 Task: Open the newsletter lively template from the template gallery.
Action: Mouse moved to (39, 80)
Screenshot: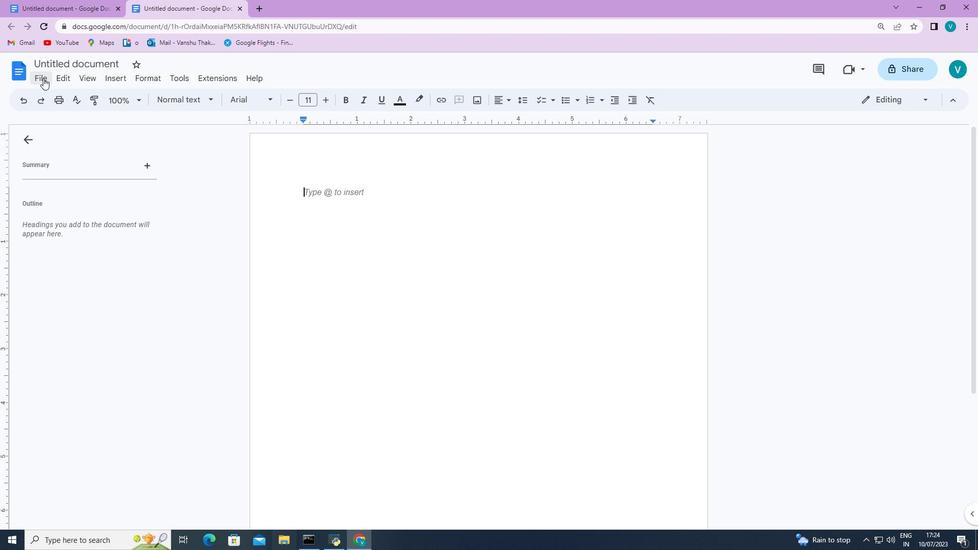 
Action: Mouse pressed left at (39, 80)
Screenshot: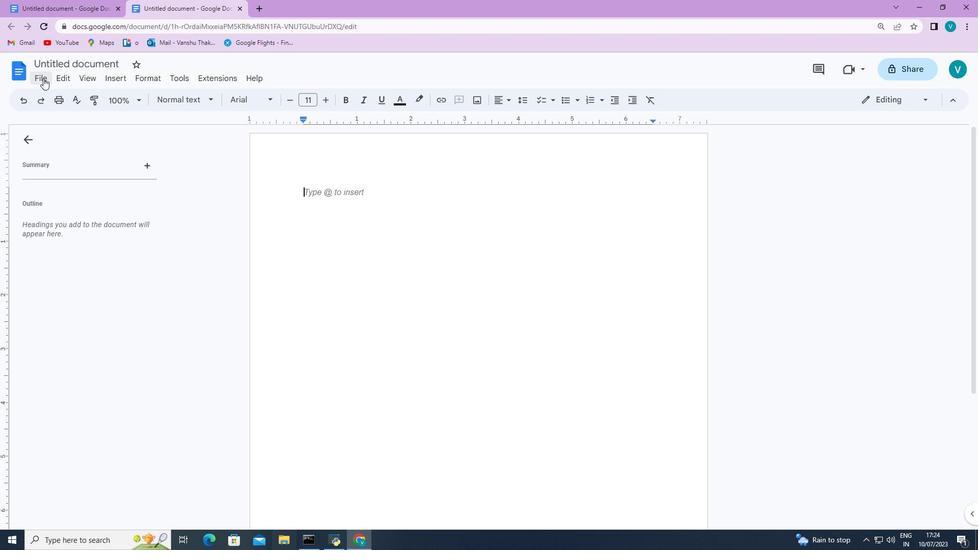 
Action: Mouse moved to (259, 114)
Screenshot: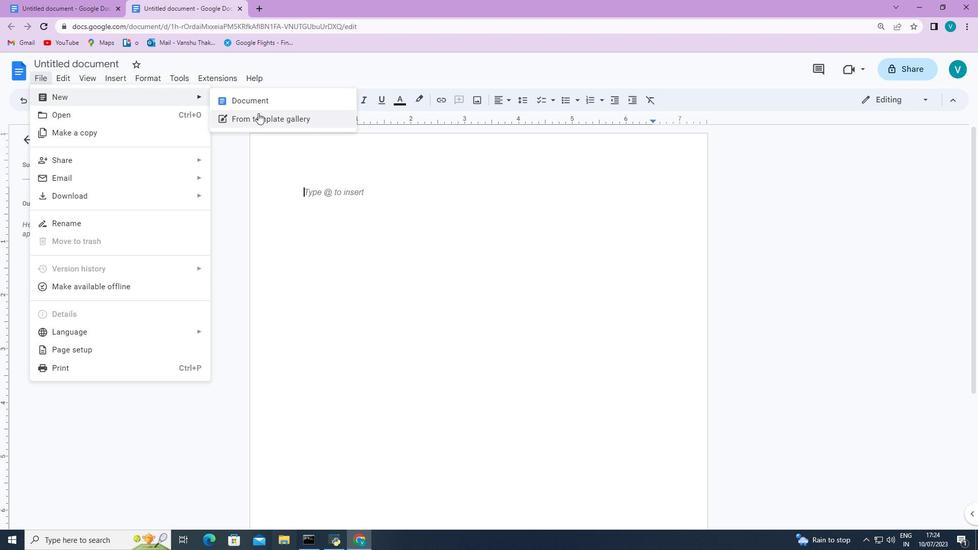 
Action: Mouse pressed left at (259, 114)
Screenshot: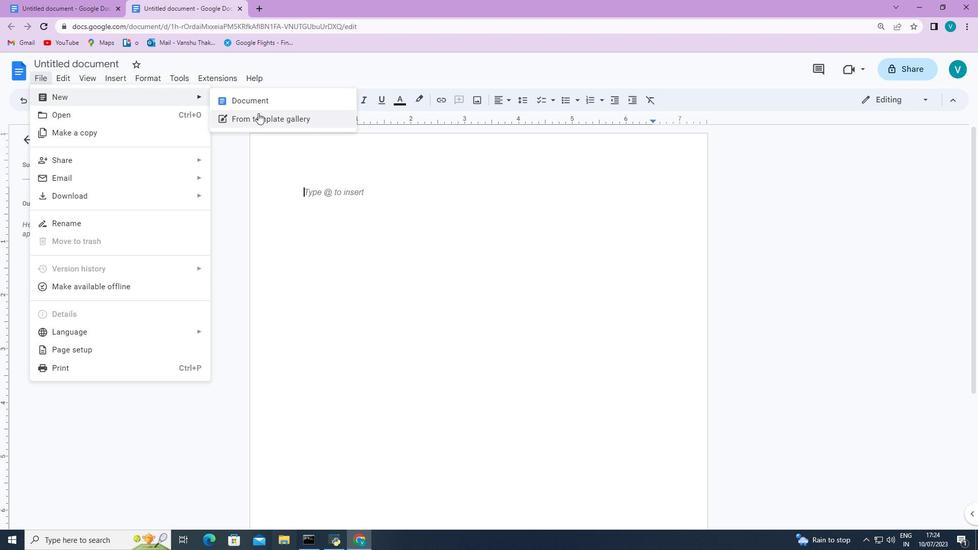 
Action: Mouse moved to (610, 272)
Screenshot: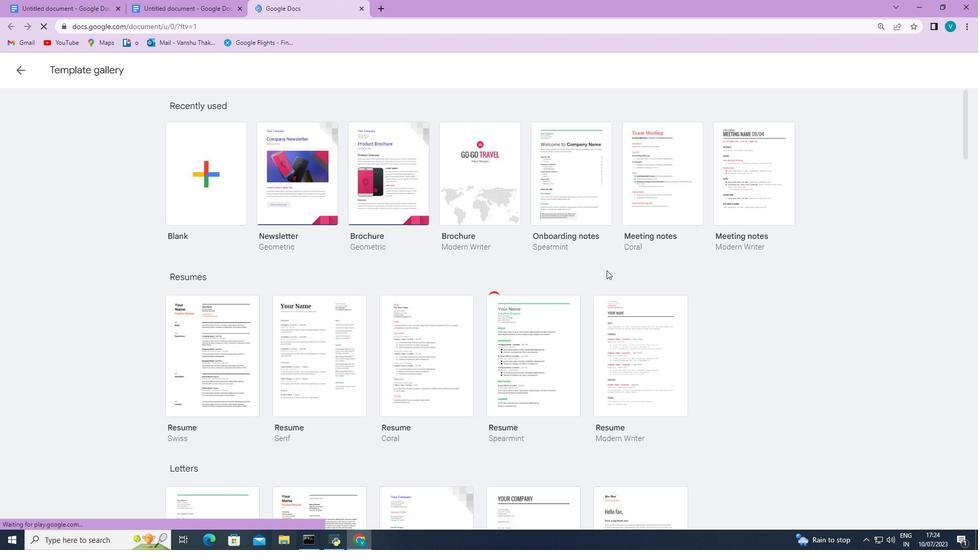 
Action: Mouse scrolled (610, 272) with delta (0, 0)
Screenshot: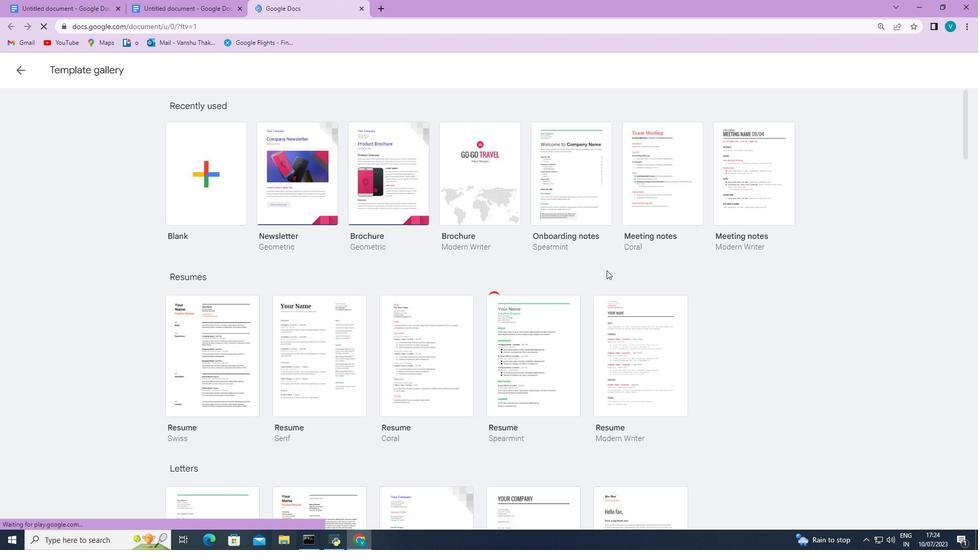 
Action: Mouse moved to (611, 273)
Screenshot: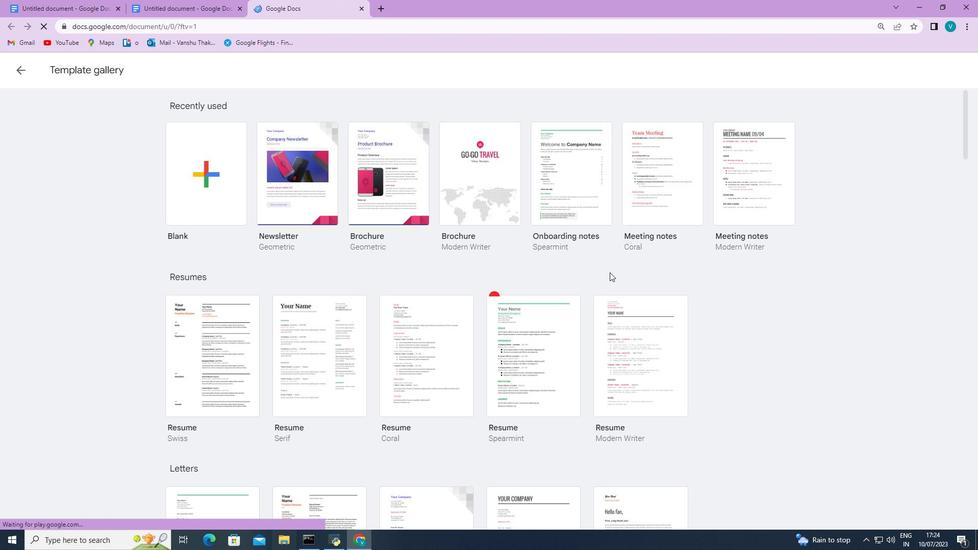 
Action: Mouse scrolled (611, 273) with delta (0, 0)
Screenshot: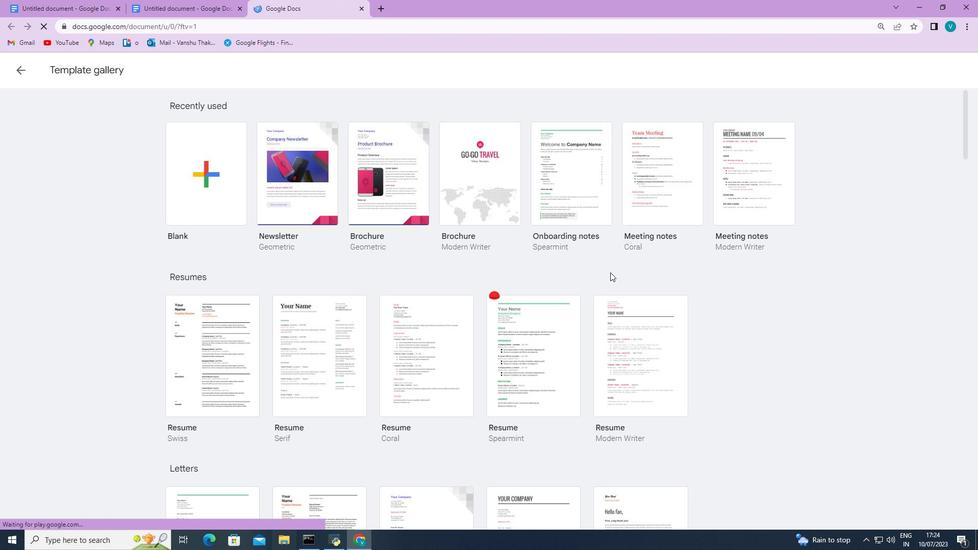 
Action: Mouse scrolled (611, 273) with delta (0, 0)
Screenshot: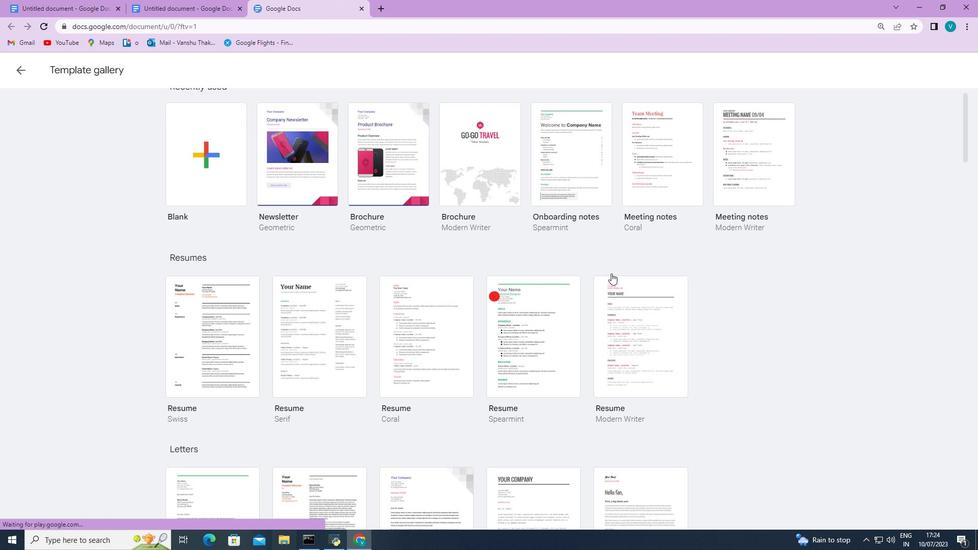 
Action: Mouse scrolled (611, 273) with delta (0, 0)
Screenshot: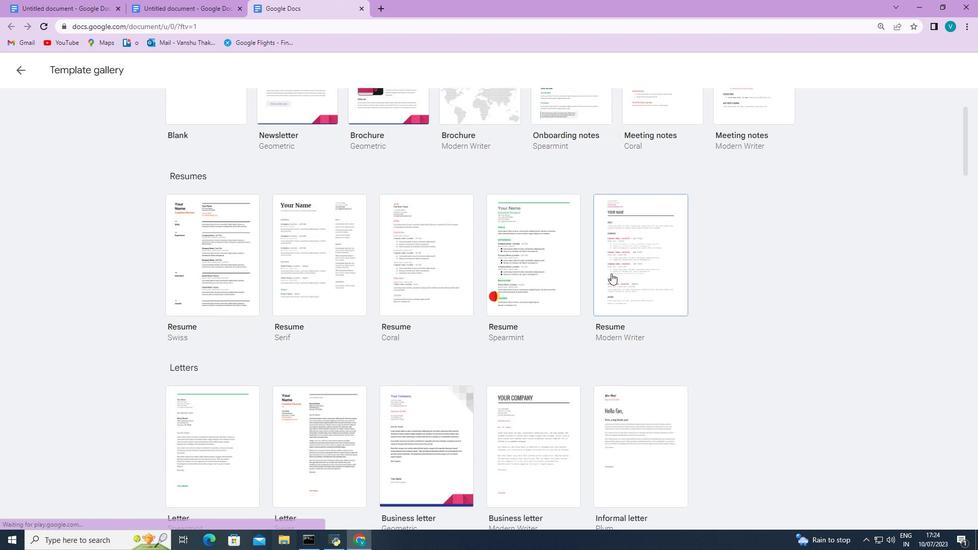 
Action: Mouse scrolled (611, 273) with delta (0, 0)
Screenshot: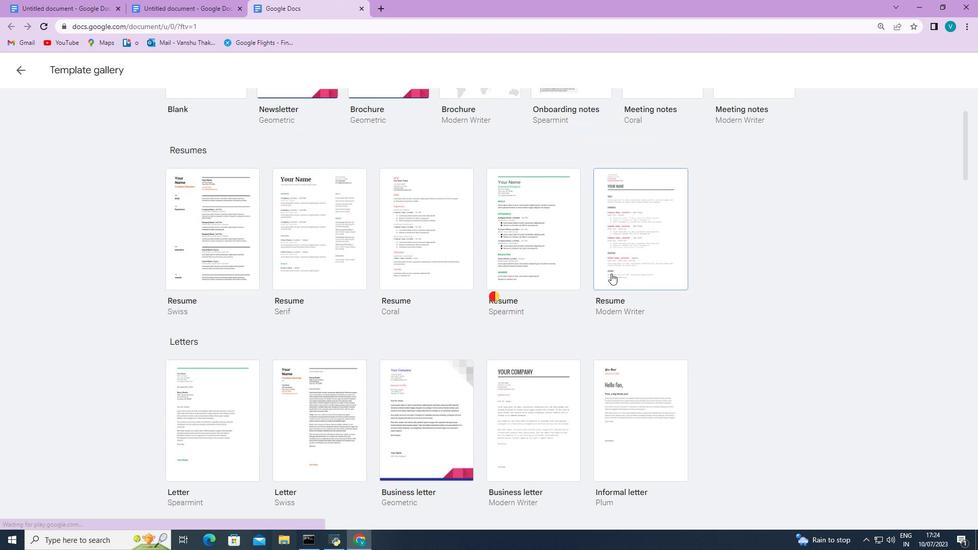 
Action: Mouse scrolled (611, 273) with delta (0, 0)
Screenshot: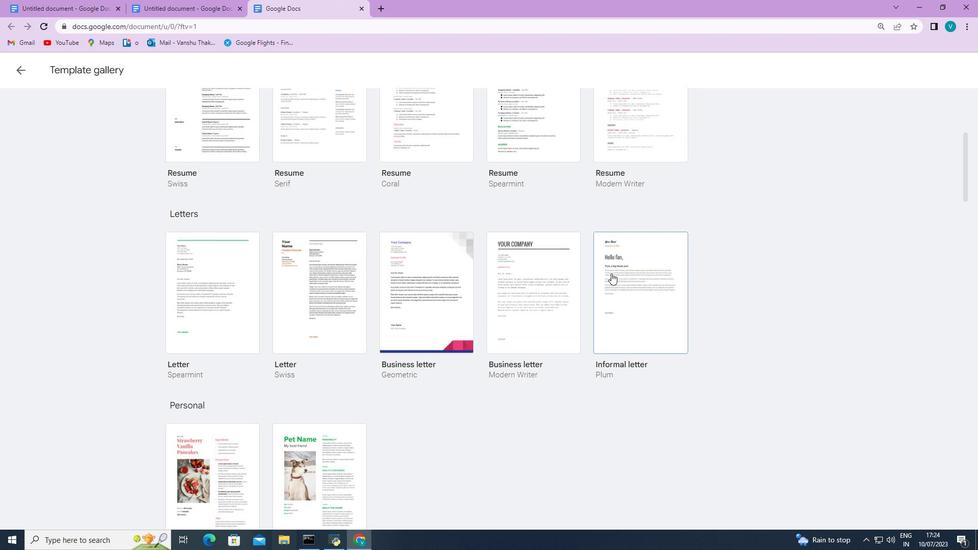 
Action: Mouse scrolled (611, 273) with delta (0, 0)
Screenshot: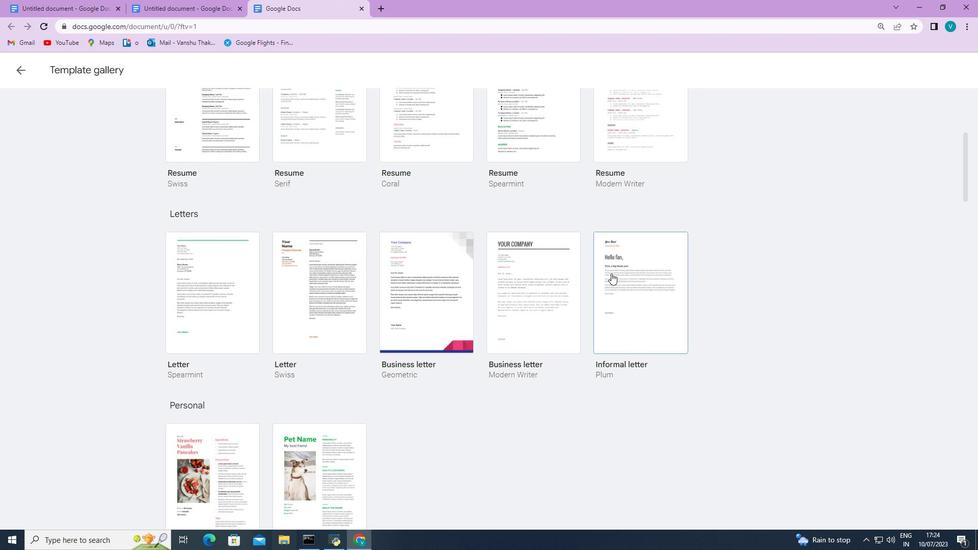 
Action: Mouse scrolled (611, 273) with delta (0, 0)
Screenshot: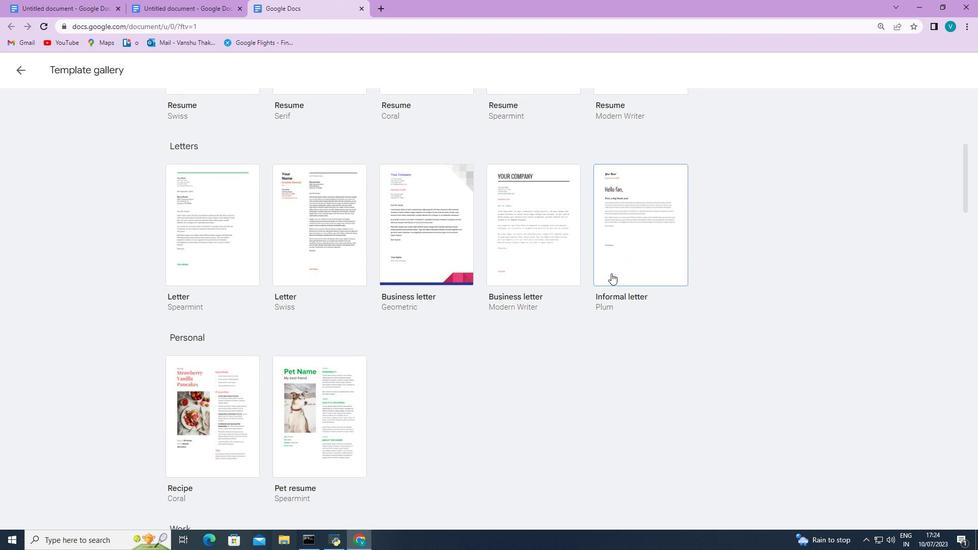 
Action: Mouse scrolled (611, 273) with delta (0, 0)
Screenshot: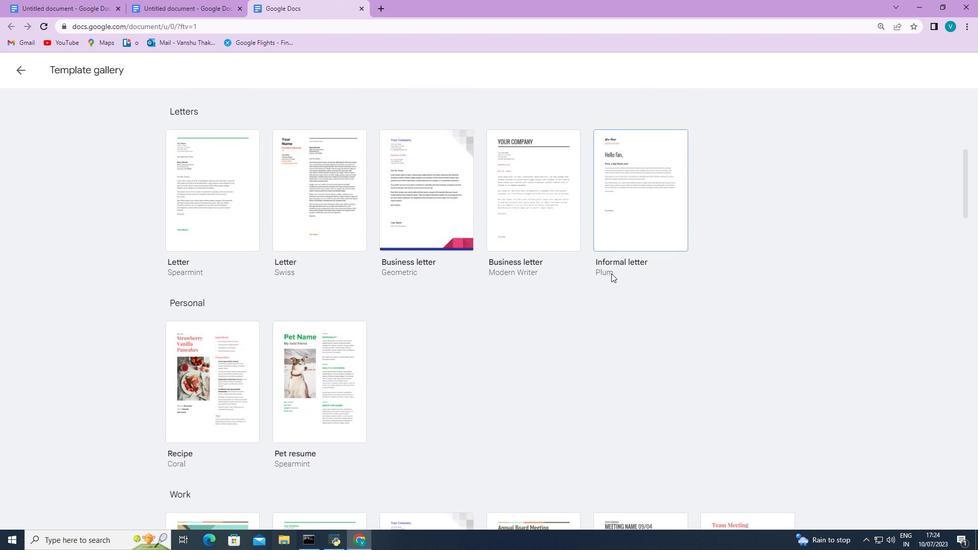 
Action: Mouse scrolled (611, 273) with delta (0, 0)
Screenshot: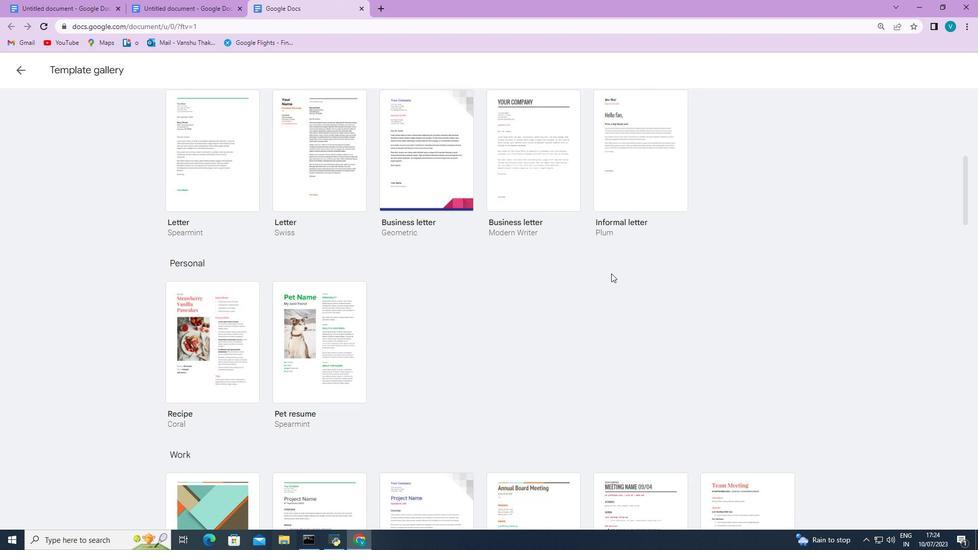 
Action: Mouse scrolled (611, 273) with delta (0, 0)
Screenshot: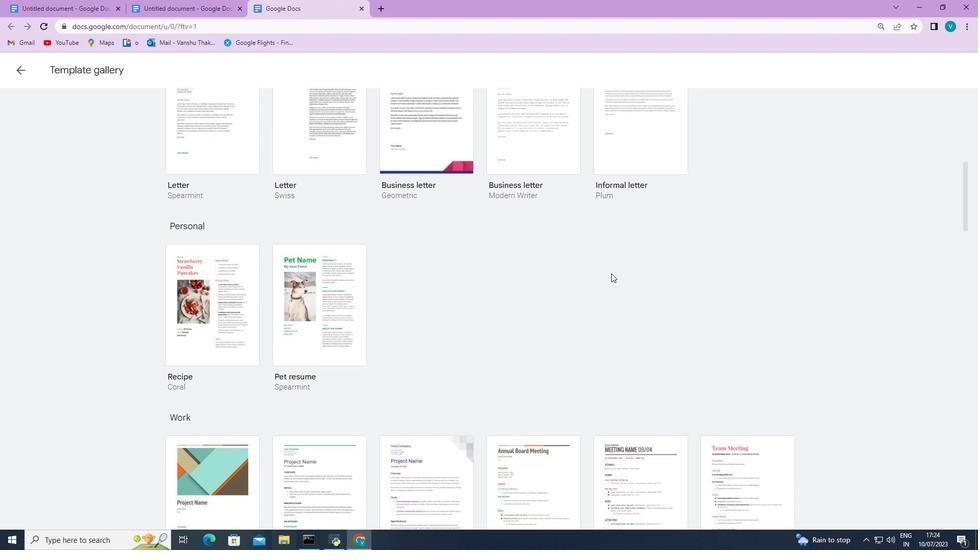 
Action: Mouse scrolled (611, 273) with delta (0, 0)
Screenshot: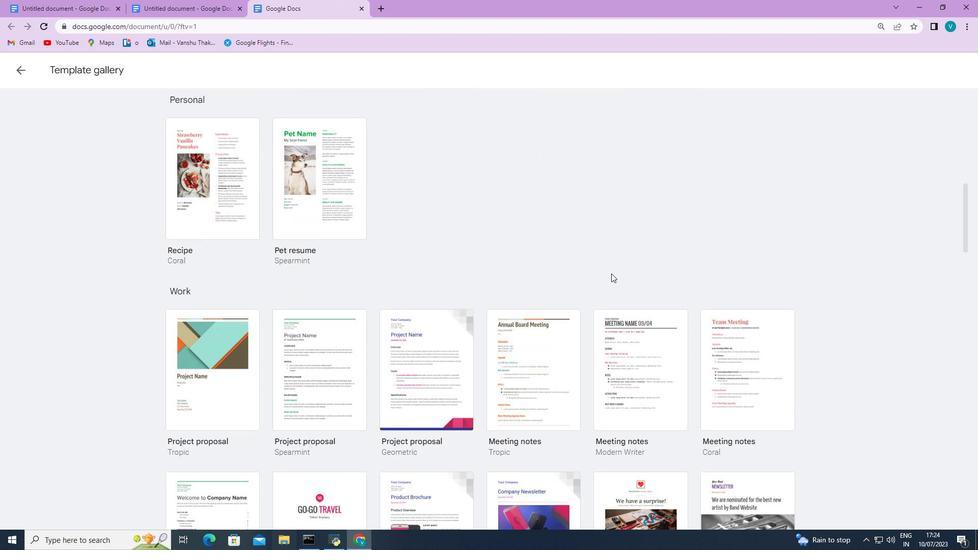 
Action: Mouse scrolled (611, 273) with delta (0, 0)
Screenshot: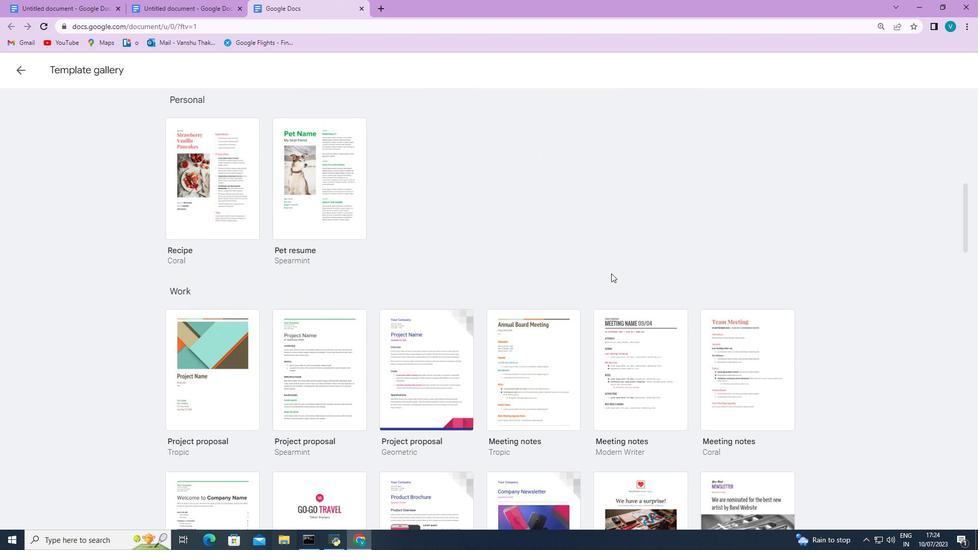 
Action: Mouse scrolled (611, 273) with delta (0, 0)
Screenshot: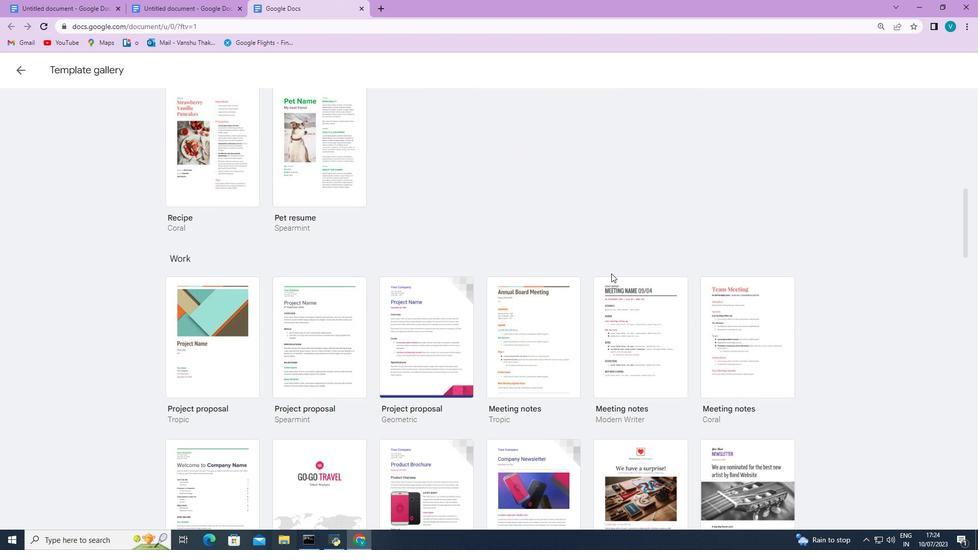 
Action: Mouse scrolled (611, 273) with delta (0, 0)
Screenshot: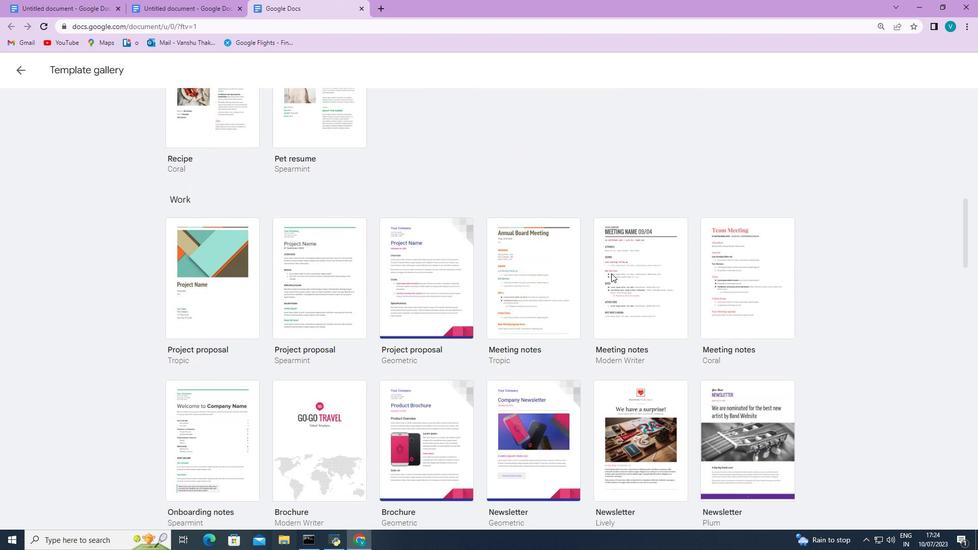 
Action: Mouse scrolled (611, 273) with delta (0, 0)
Screenshot: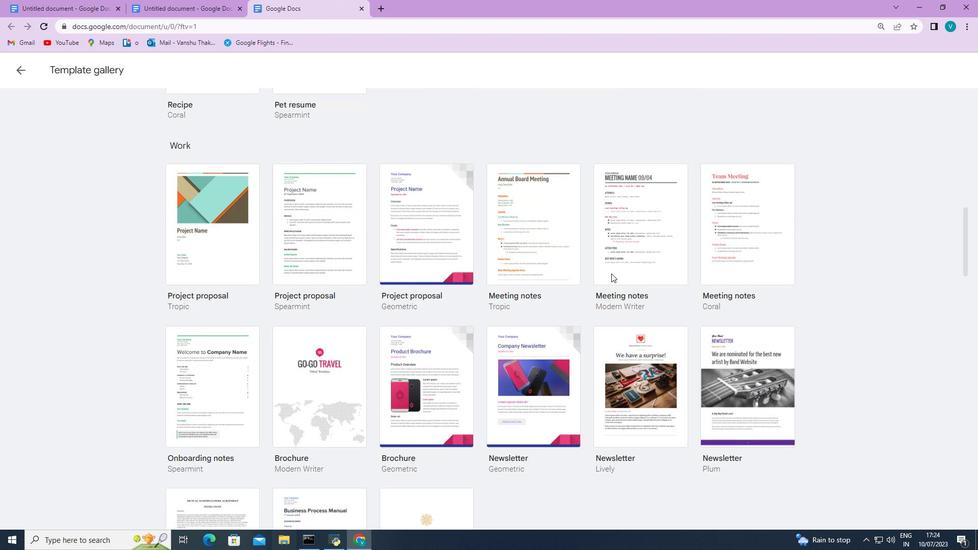 
Action: Mouse moved to (636, 254)
Screenshot: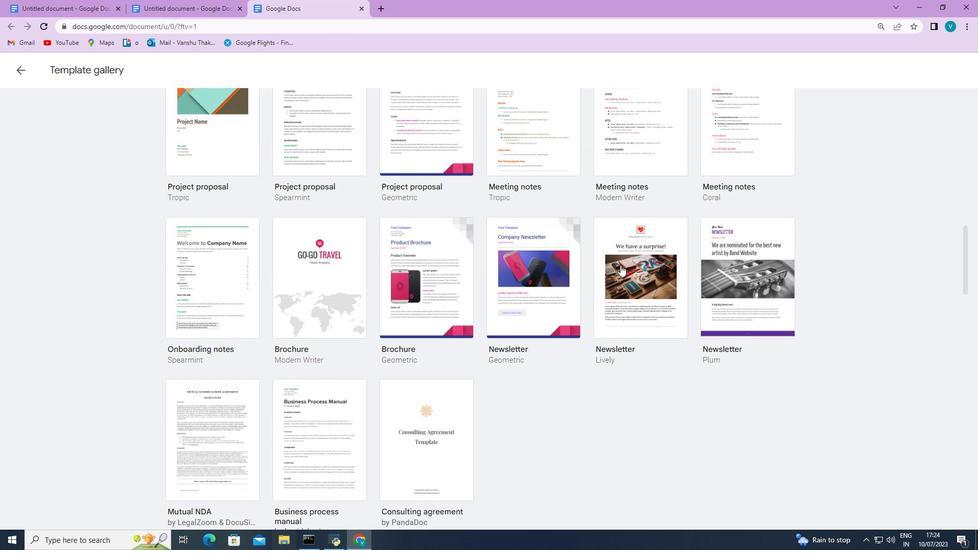 
Action: Mouse pressed left at (636, 254)
Screenshot: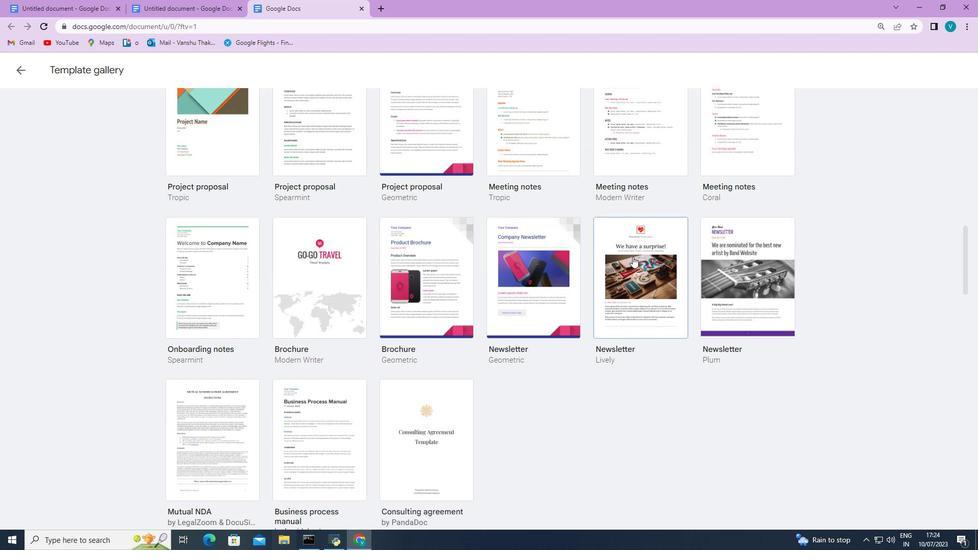 
Action: Mouse scrolled (636, 253) with delta (0, 0)
Screenshot: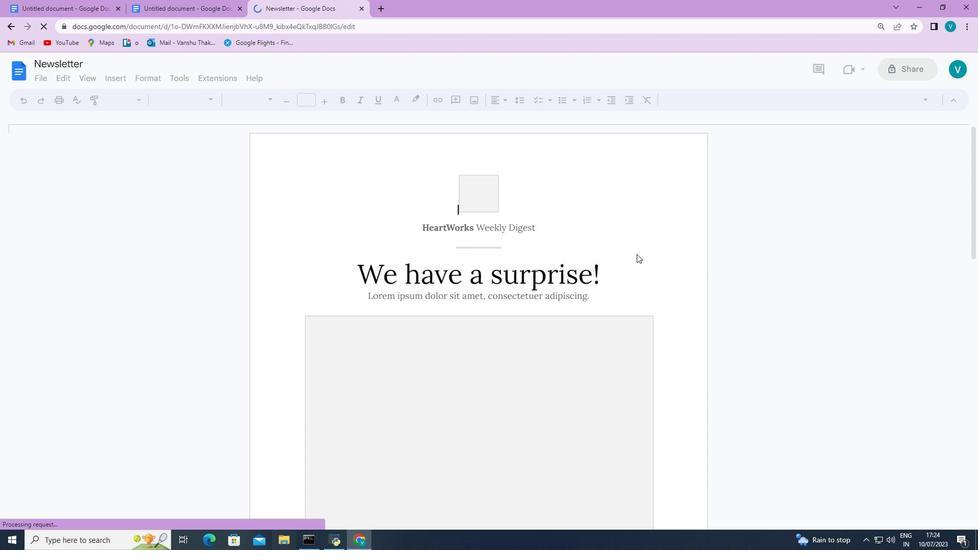 
Action: Mouse scrolled (636, 253) with delta (0, 0)
Screenshot: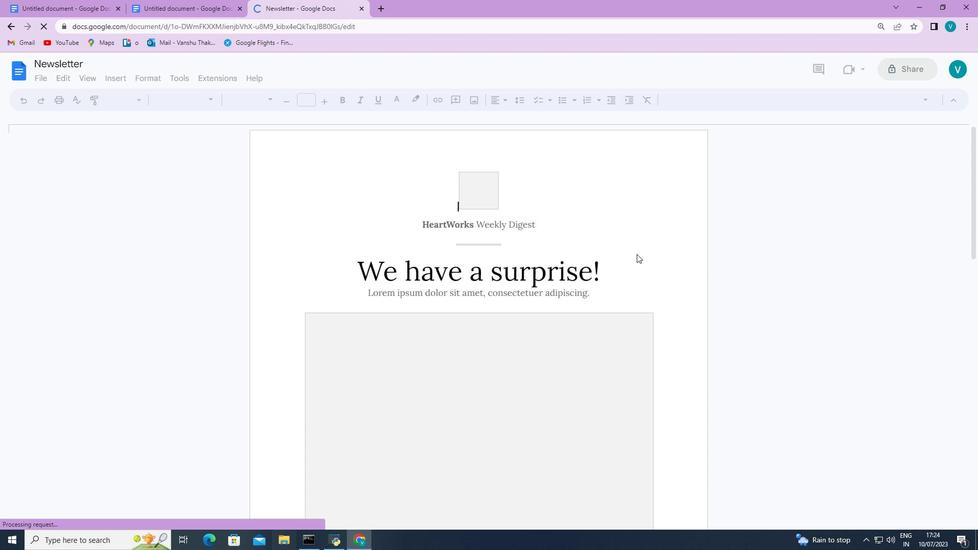 
Action: Mouse scrolled (636, 253) with delta (0, 0)
Screenshot: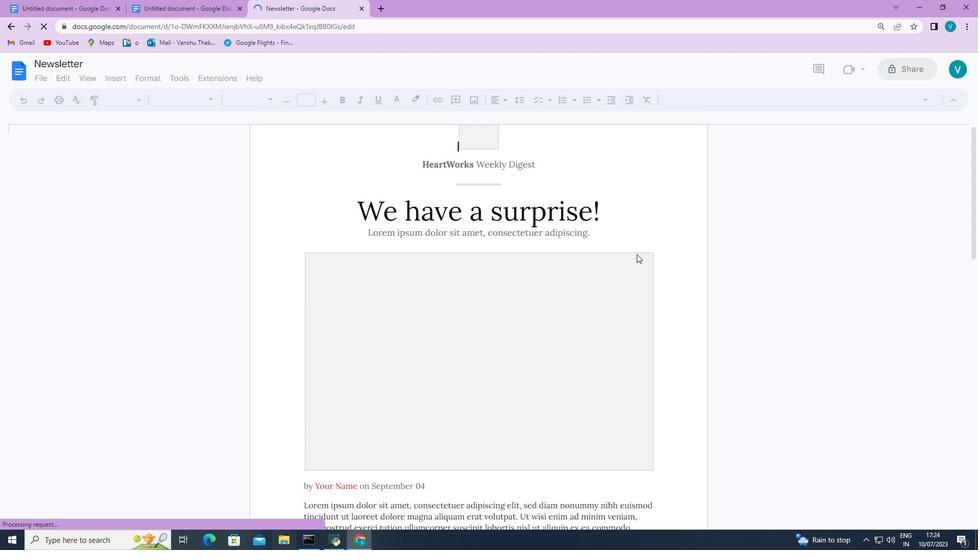
Action: Mouse scrolled (636, 253) with delta (0, 0)
Screenshot: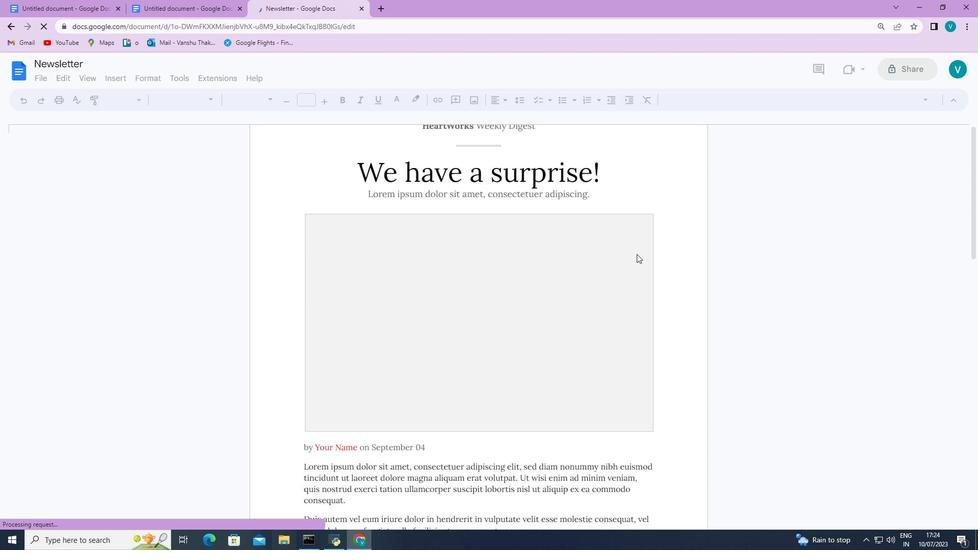 
Action: Mouse scrolled (636, 253) with delta (0, 0)
Screenshot: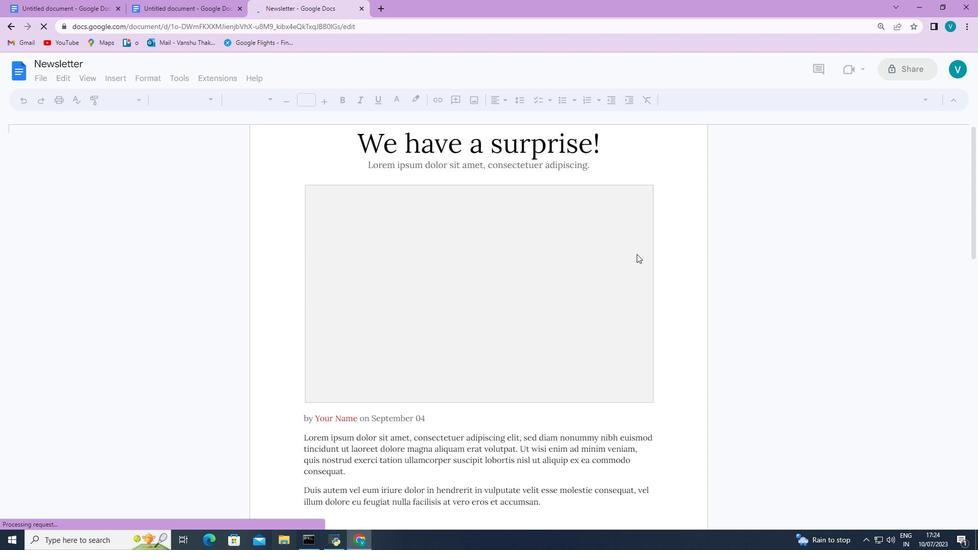 
Action: Mouse scrolled (636, 253) with delta (0, 0)
Screenshot: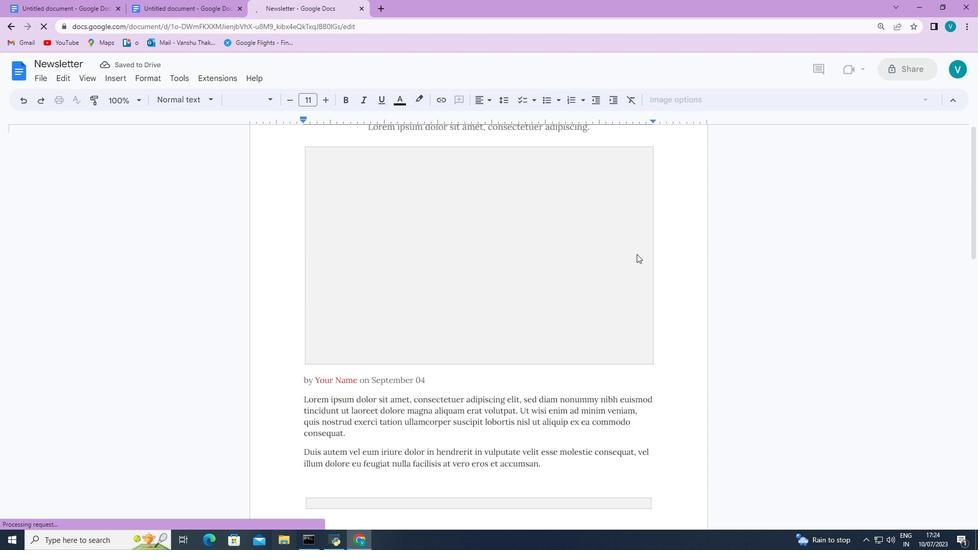 
Action: Mouse scrolled (636, 253) with delta (0, 0)
Screenshot: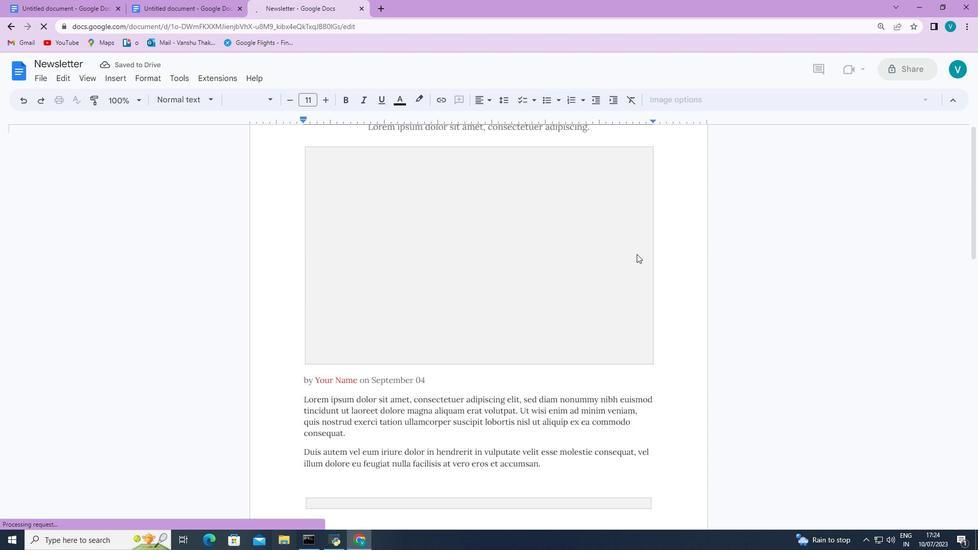 
